 Task: For heading Calibri with Bold.  font size for heading24,  'Change the font style of data to'Bell MT.  and font size to 16,  Change the alignment of both headline & data to Align middle & Align Center.  In the sheet  DashboardBankStmtsbook
Action: Mouse moved to (198, 214)
Screenshot: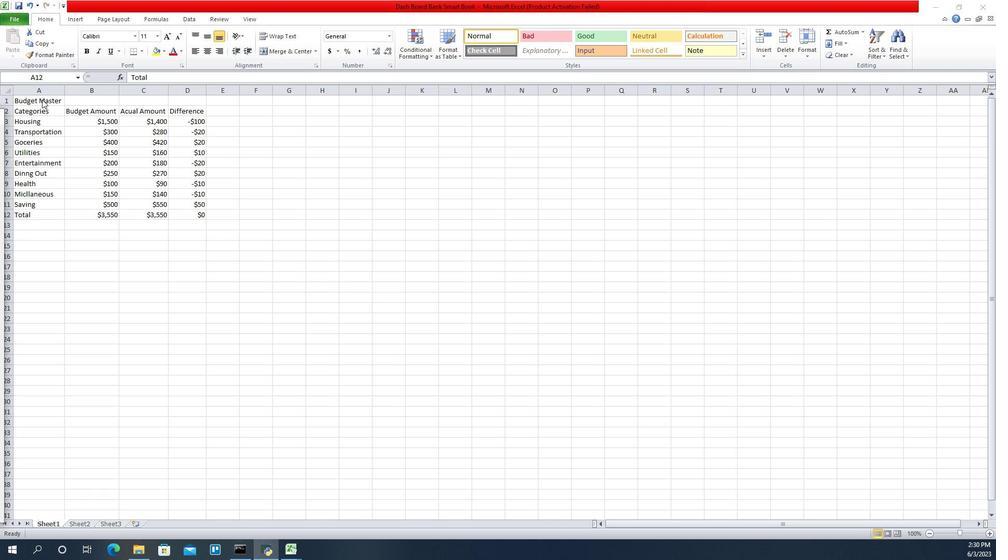 
Action: Mouse pressed left at (198, 214)
Screenshot: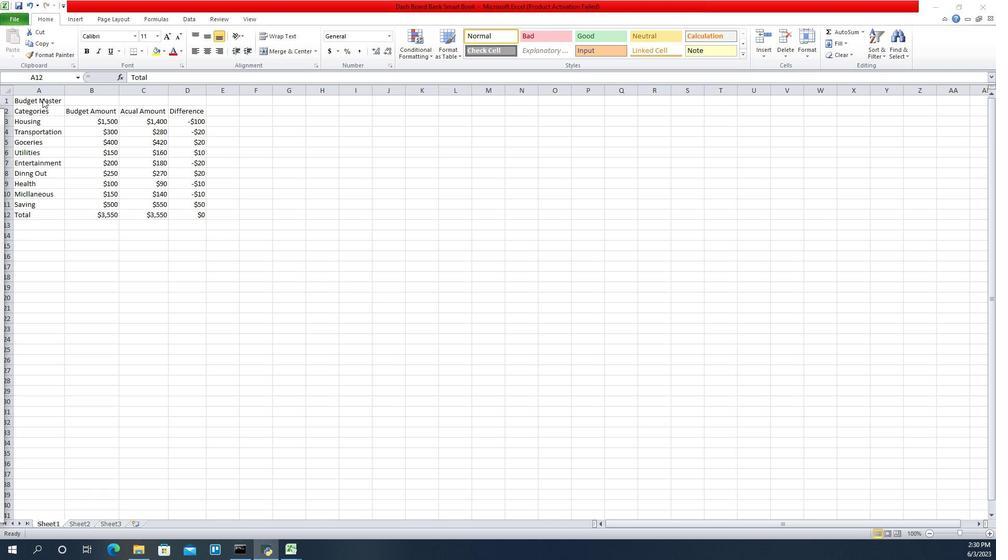 
Action: Mouse pressed left at (198, 214)
Screenshot: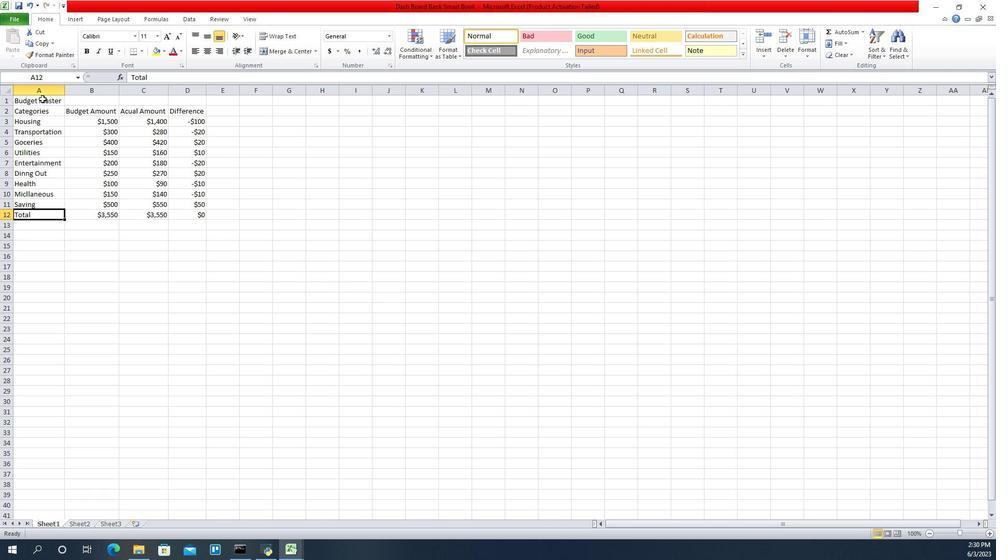 
Action: Mouse moved to (217, 194)
Screenshot: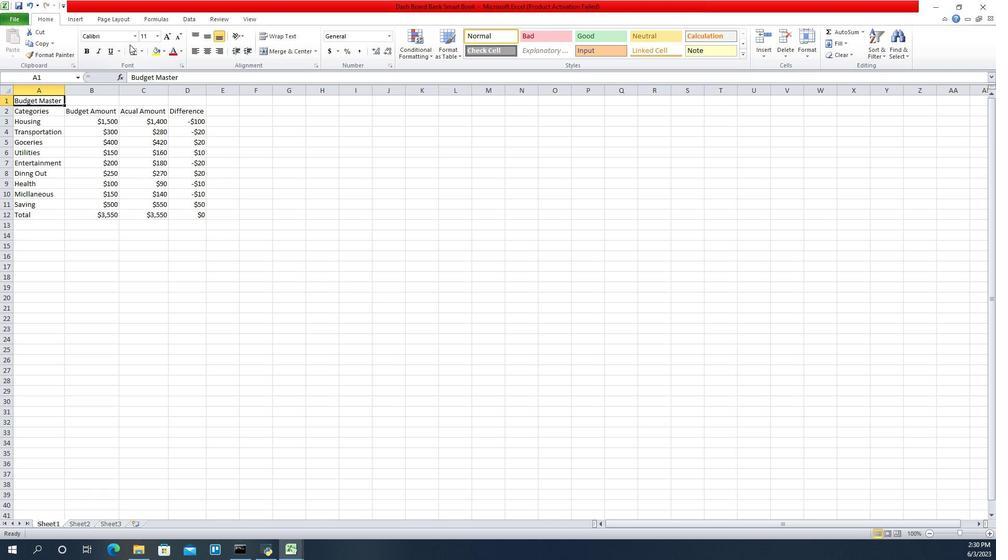 
Action: Mouse pressed left at (217, 194)
Screenshot: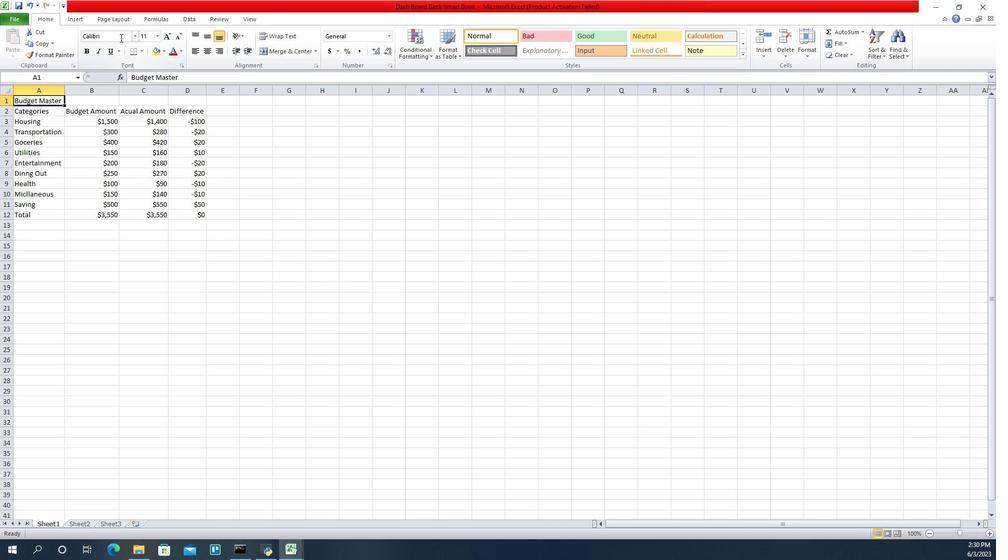 
Action: Key pressed cabliri<Key.enter>
Screenshot: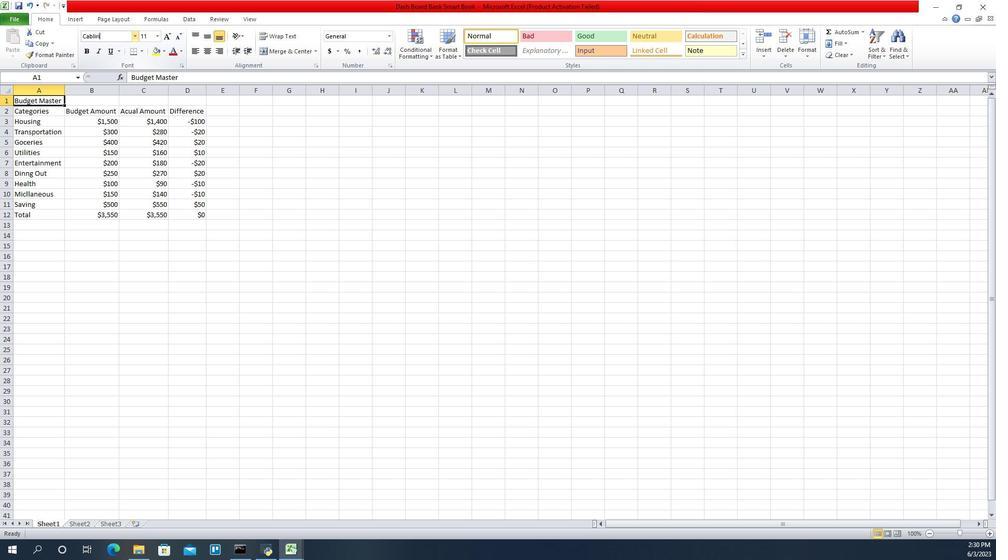 
Action: Mouse pressed left at (217, 194)
Screenshot: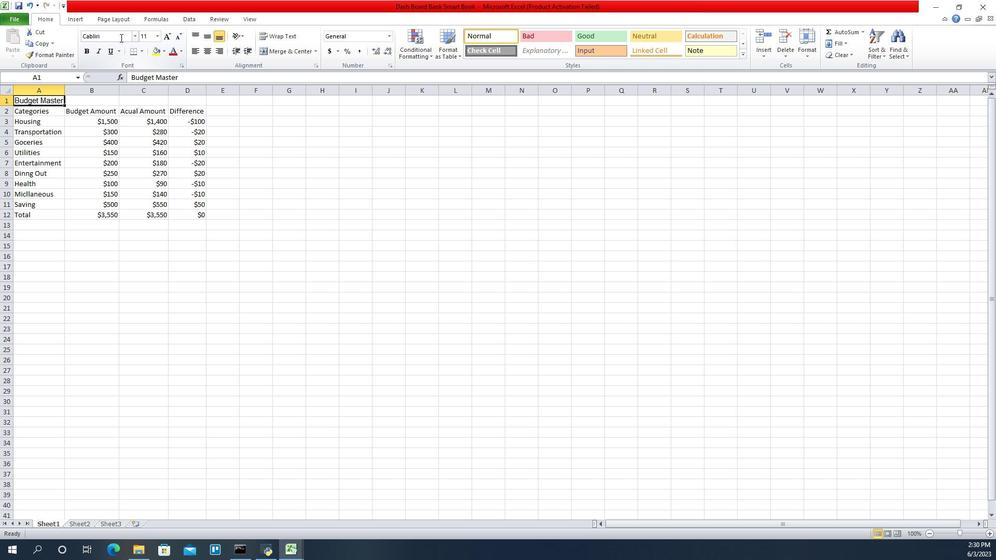 
Action: Key pressed calibr<Key.enter>
Screenshot: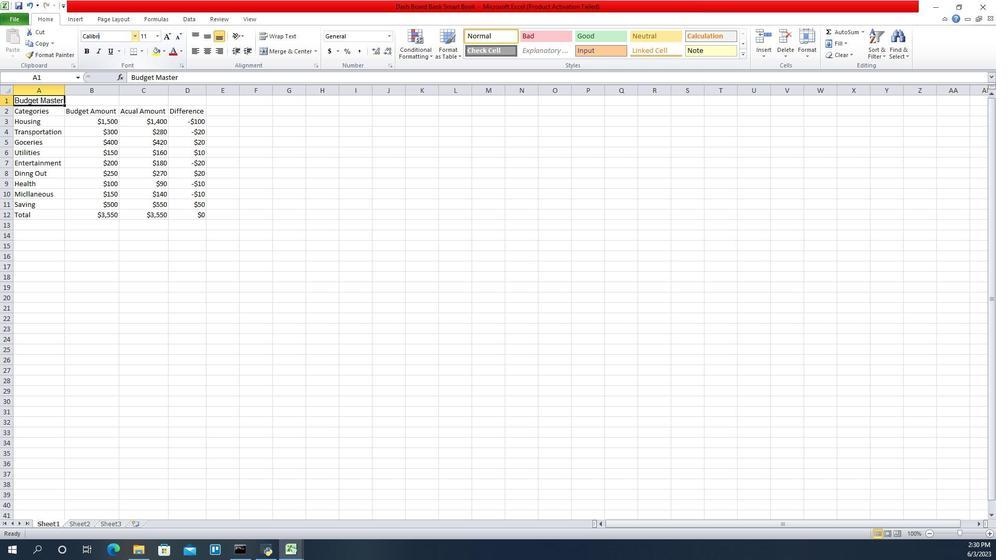 
Action: Mouse moved to (210, 198)
Screenshot: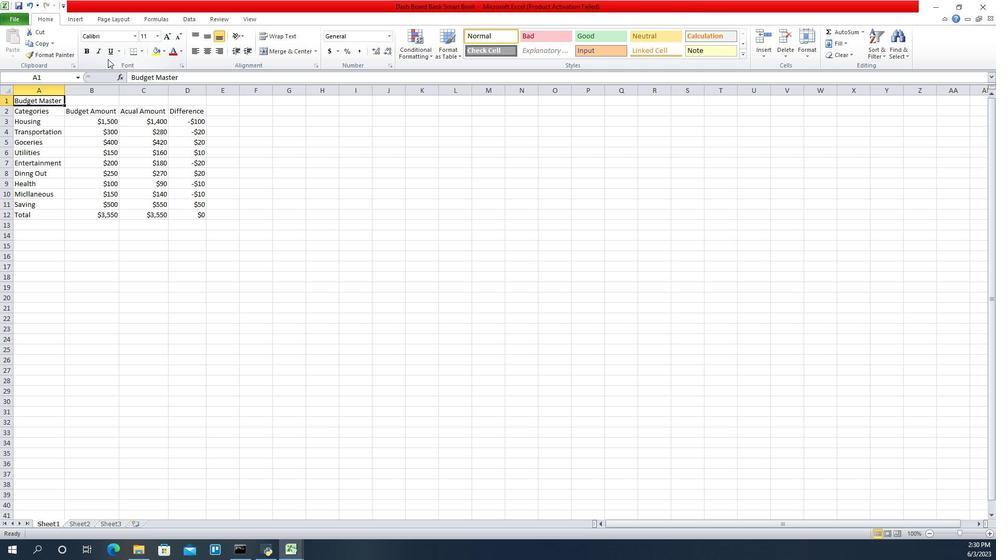 
Action: Mouse pressed left at (210, 198)
Screenshot: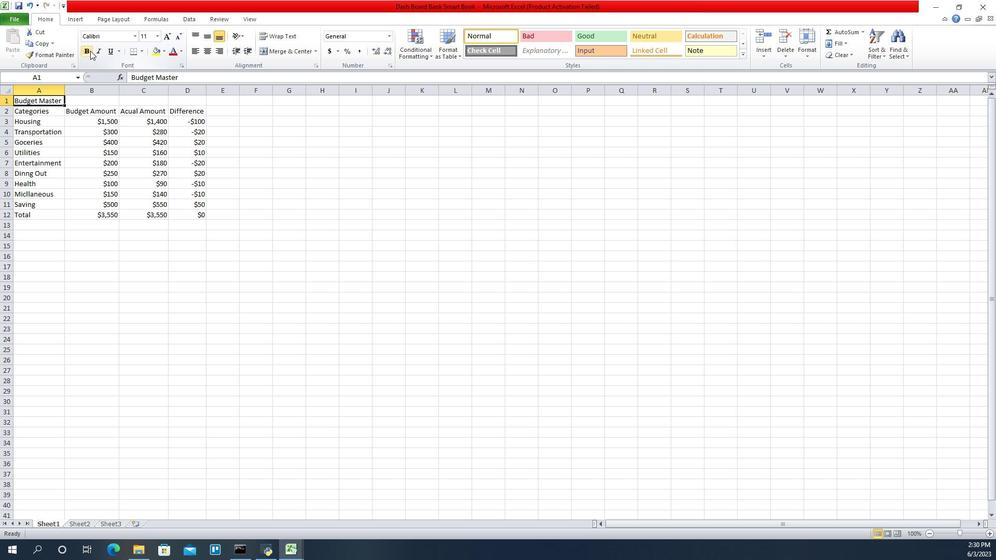 
Action: Mouse moved to (226, 193)
Screenshot: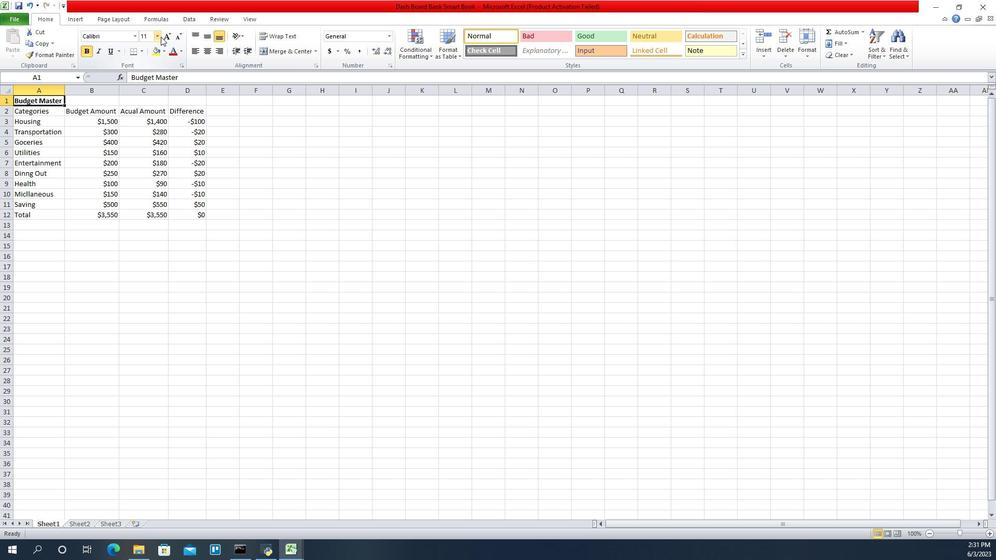 
Action: Mouse pressed left at (226, 193)
Screenshot: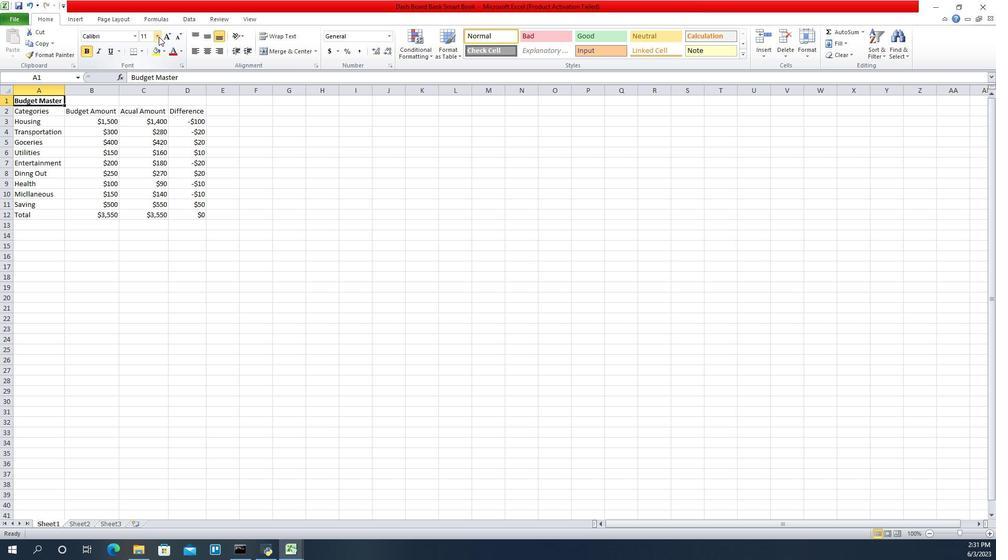 
Action: Mouse moved to (224, 227)
Screenshot: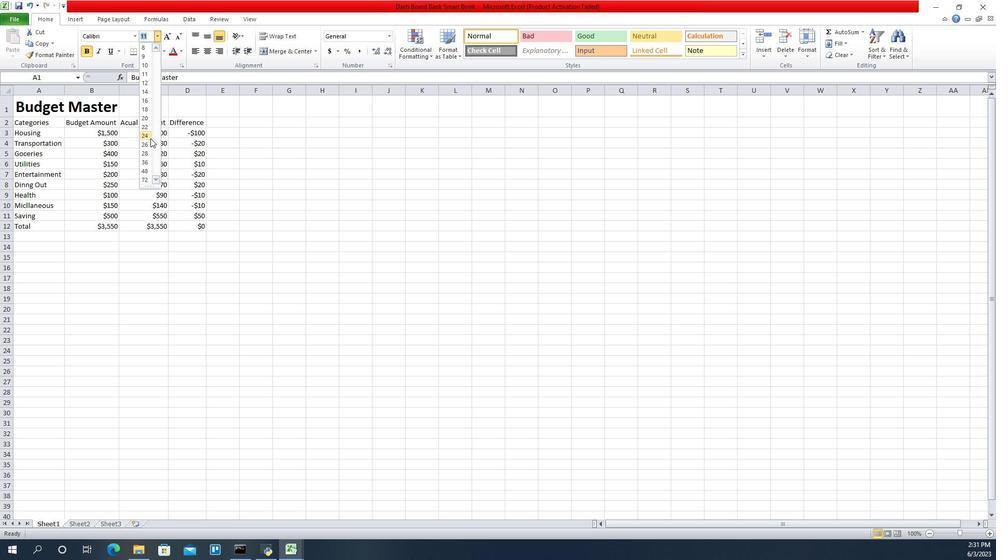 
Action: Mouse pressed left at (224, 227)
Screenshot: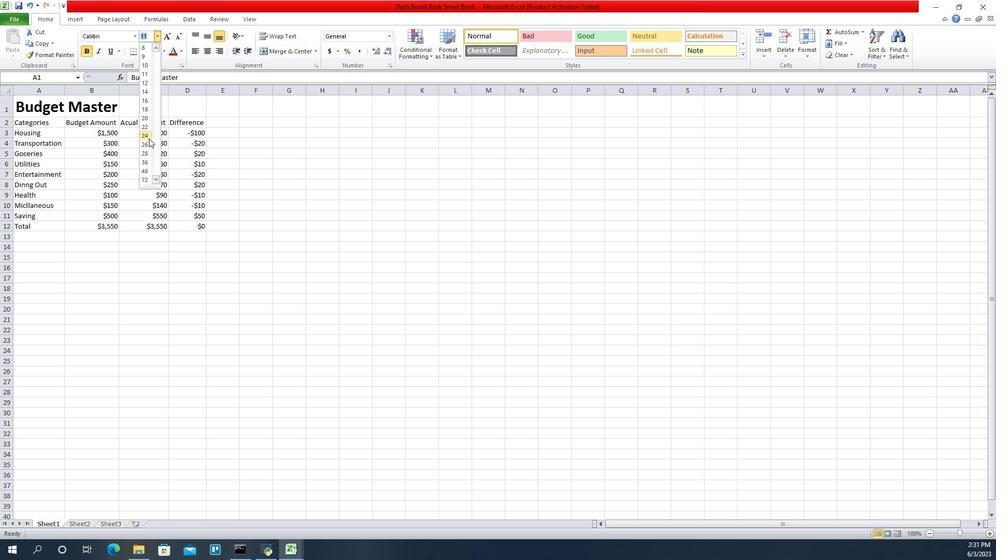 
Action: Mouse moved to (201, 218)
Screenshot: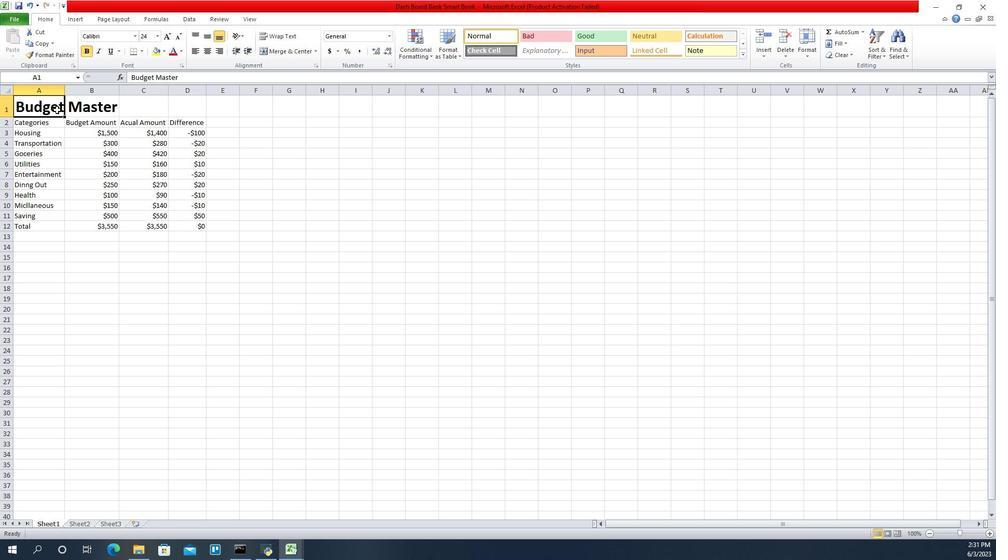 
Action: Mouse pressed left at (201, 218)
Screenshot: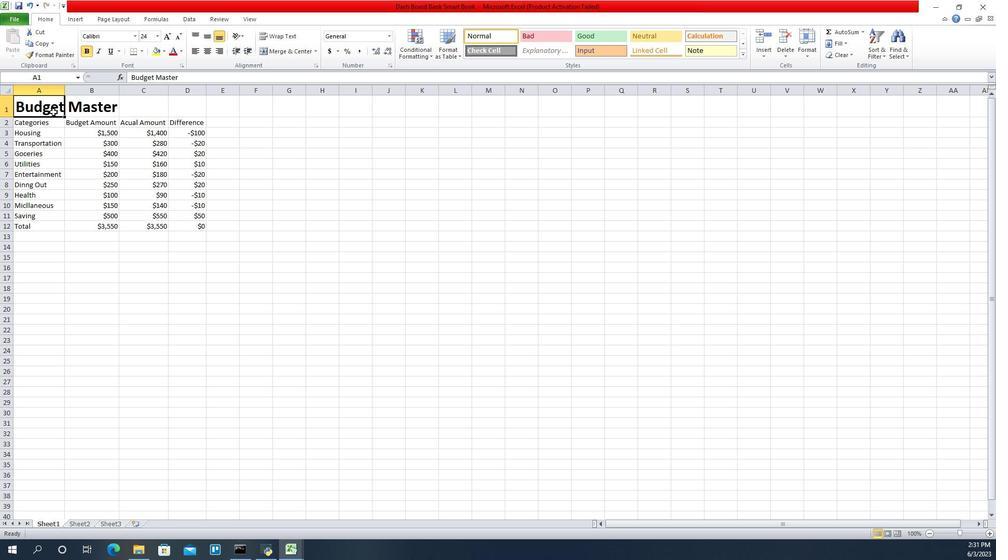 
Action: Mouse moved to (262, 199)
Screenshot: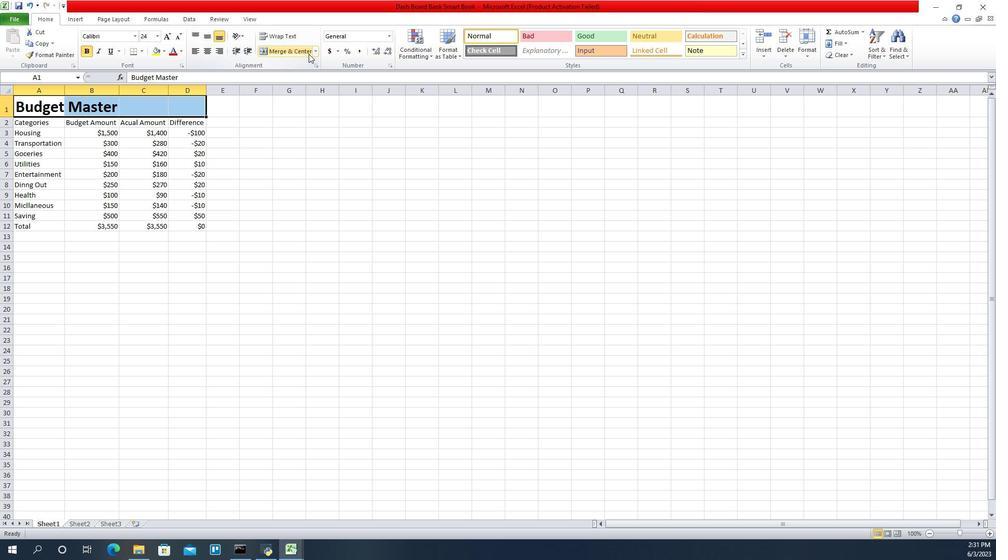 
Action: Mouse pressed left at (262, 199)
Screenshot: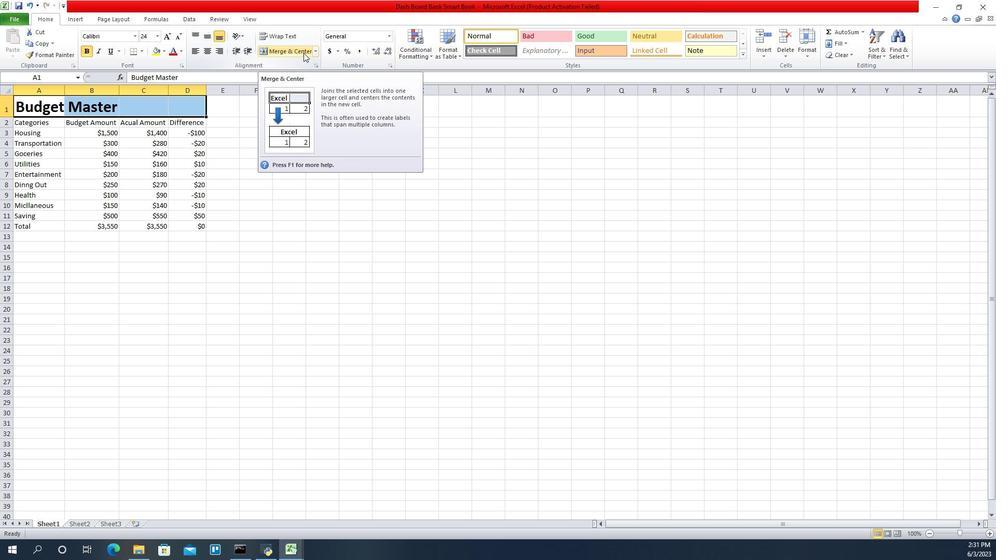 
Action: Mouse moved to (198, 222)
Screenshot: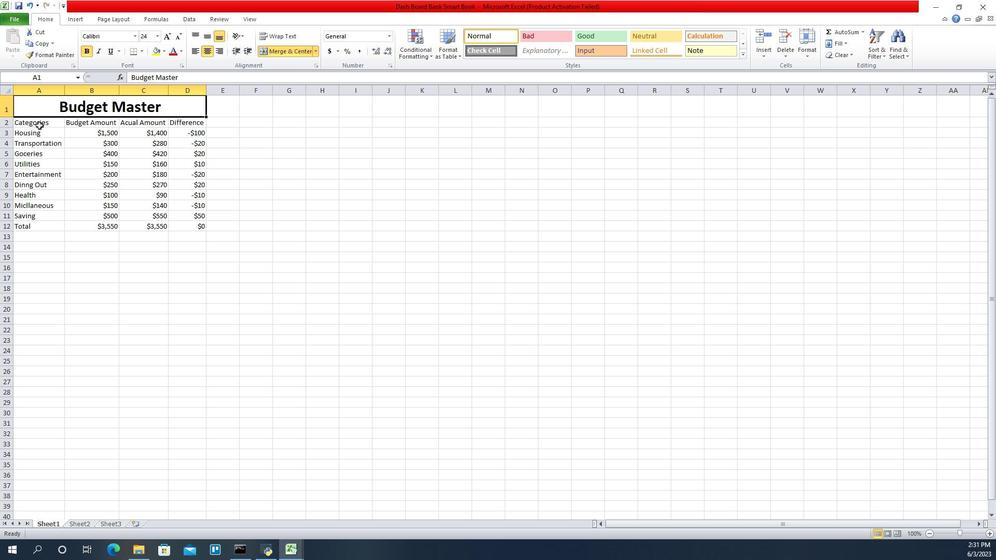 
Action: Mouse pressed left at (198, 222)
Screenshot: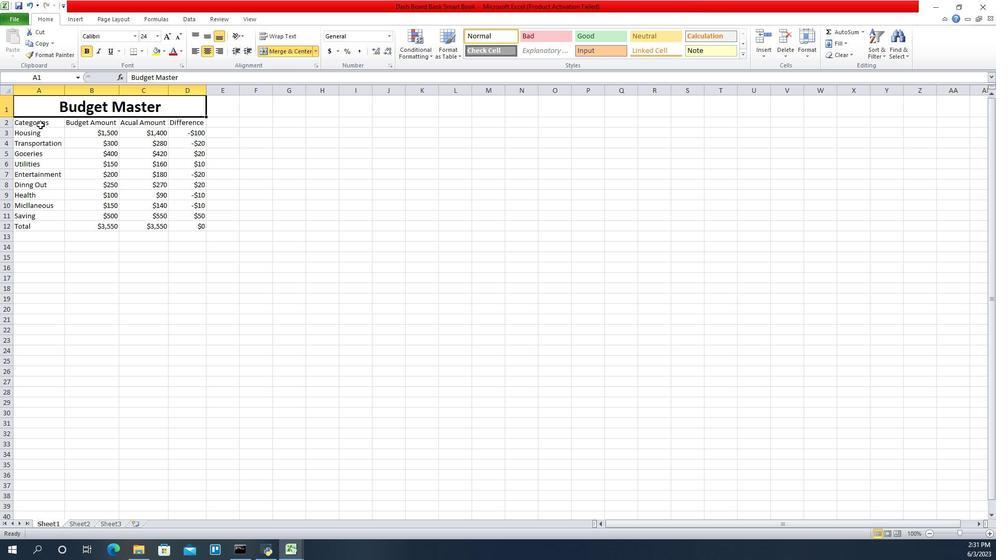 
Action: Mouse moved to (216, 193)
Screenshot: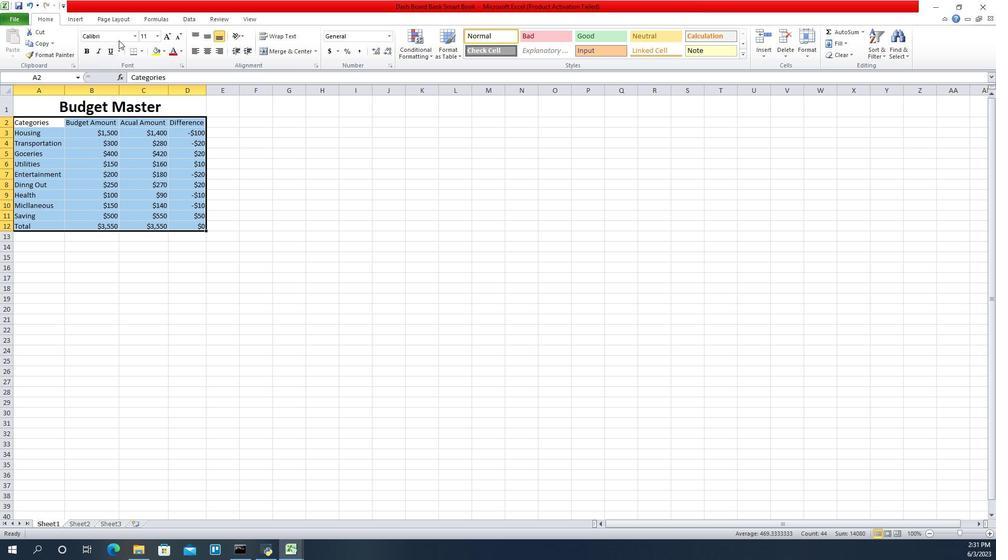 
Action: Mouse pressed left at (216, 193)
Screenshot: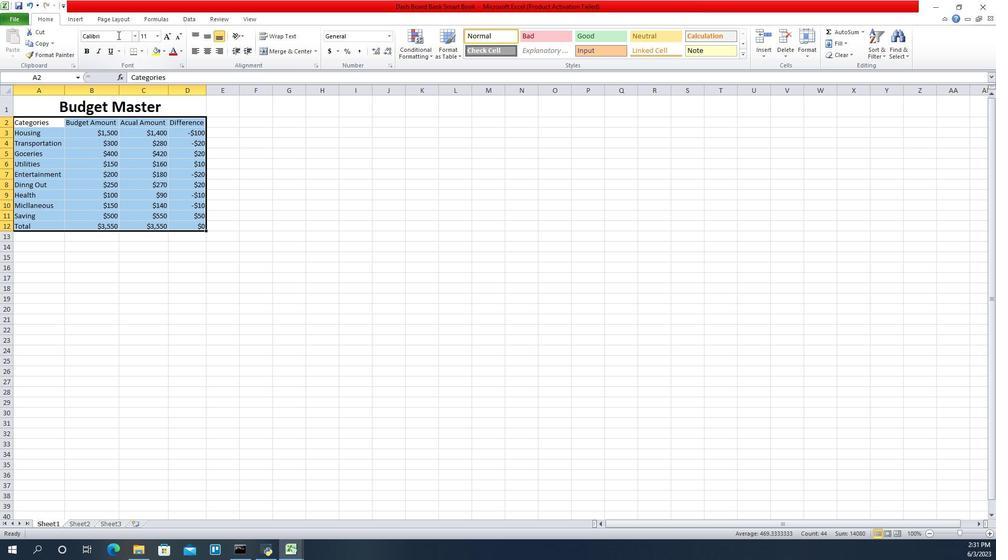 
Action: Key pressed bell<Key.space>mt<Key.enter>
Screenshot: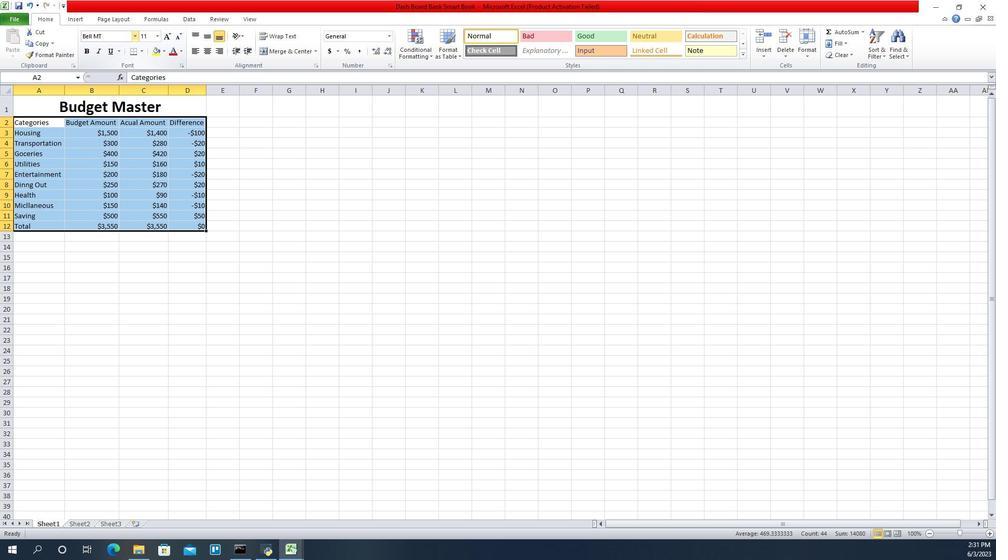 
Action: Mouse moved to (227, 193)
Screenshot: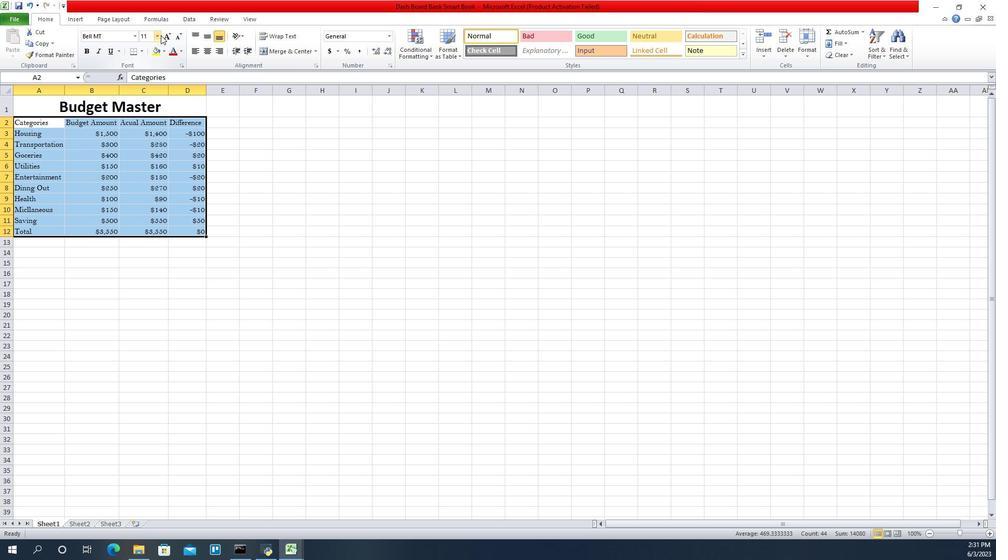 
Action: Mouse pressed left at (227, 193)
Screenshot: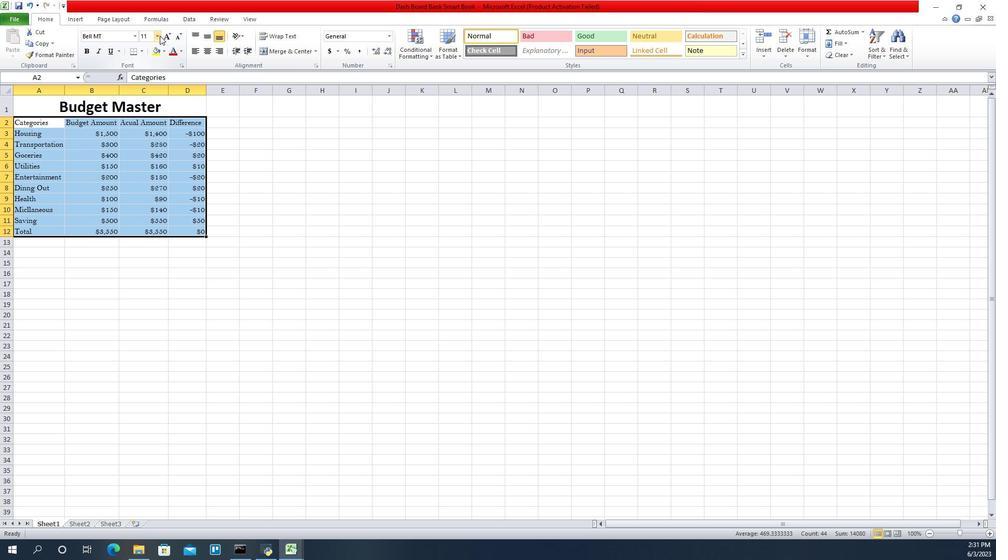 
Action: Mouse moved to (224, 215)
Screenshot: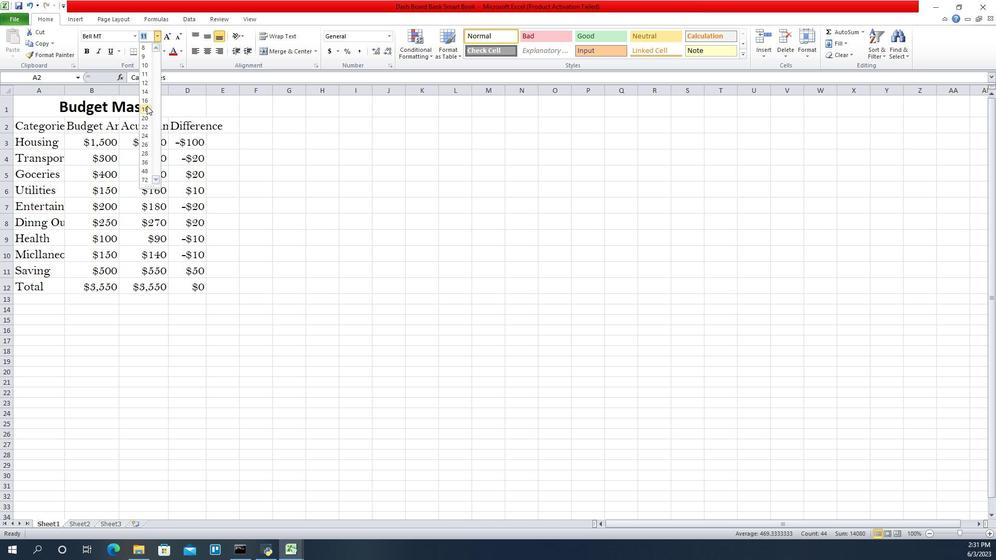 
Action: Mouse pressed left at (224, 215)
Screenshot: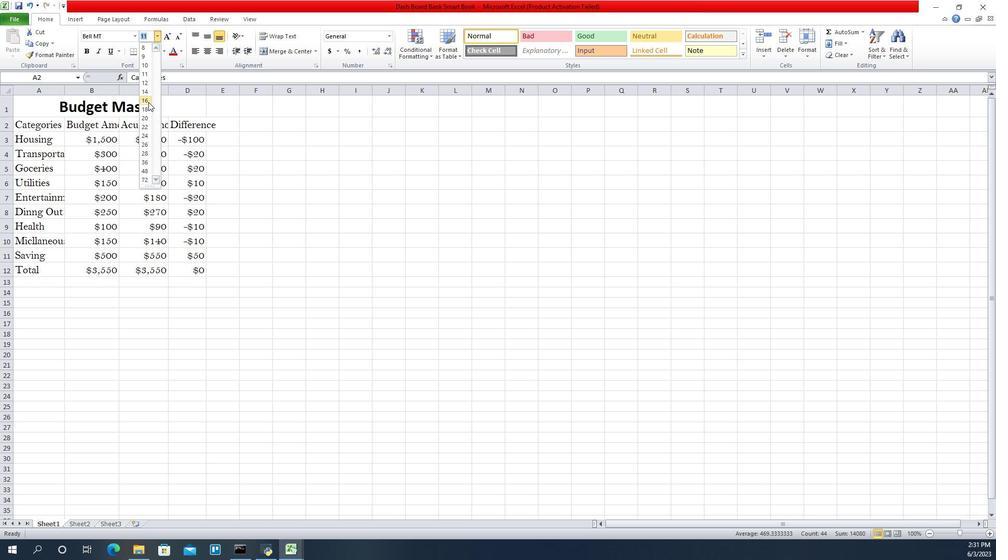 
Action: Mouse moved to (201, 215)
Screenshot: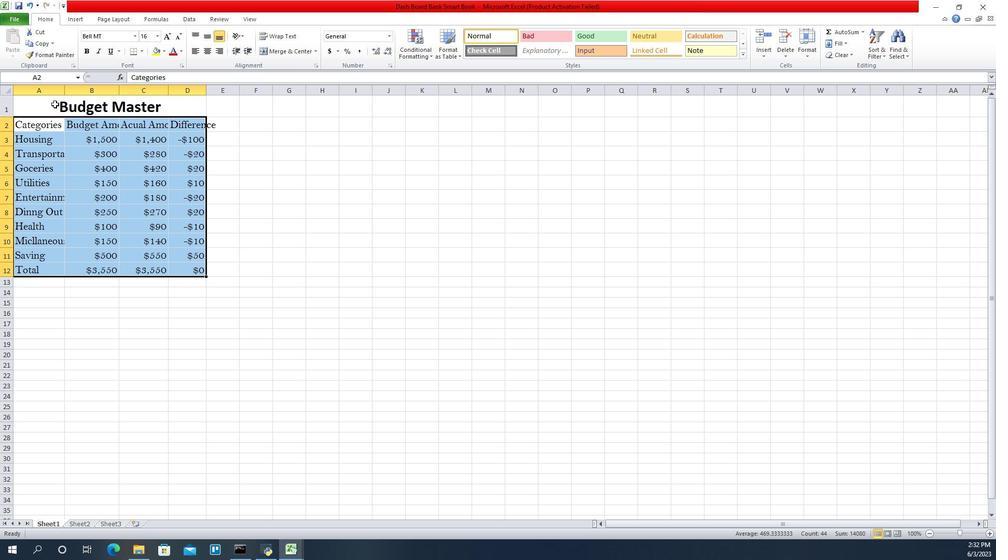 
Action: Mouse pressed left at (201, 215)
Screenshot: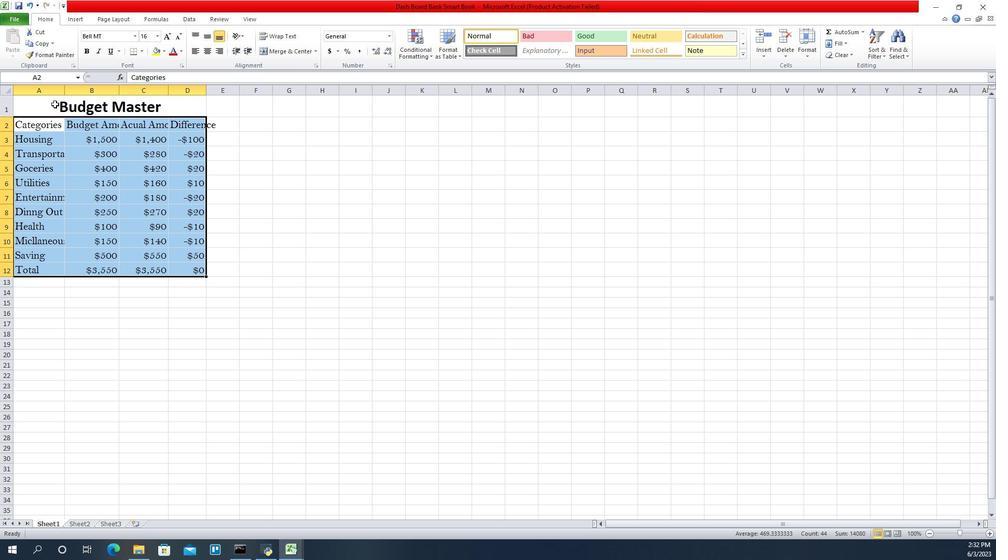
Action: Mouse moved to (239, 194)
Screenshot: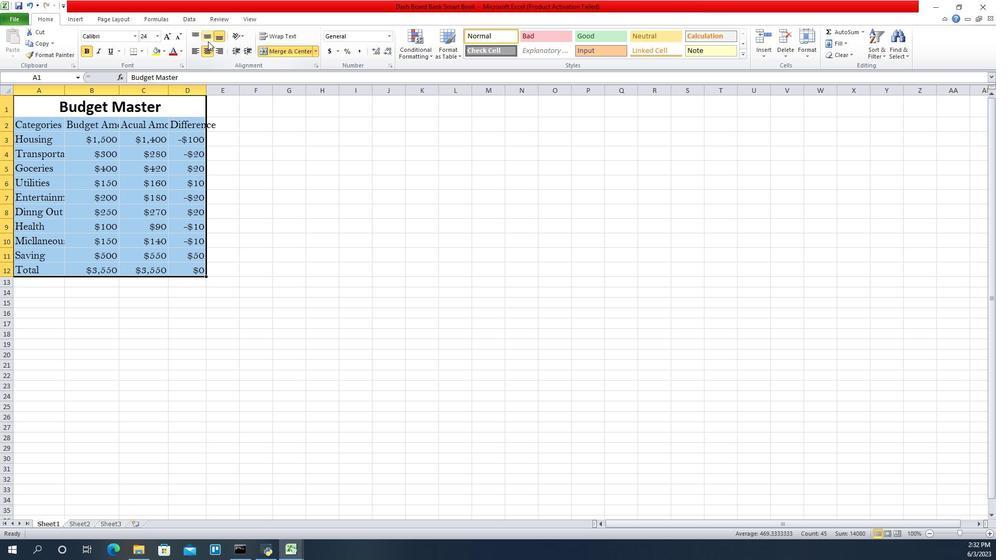 
Action: Mouse pressed left at (239, 194)
Screenshot: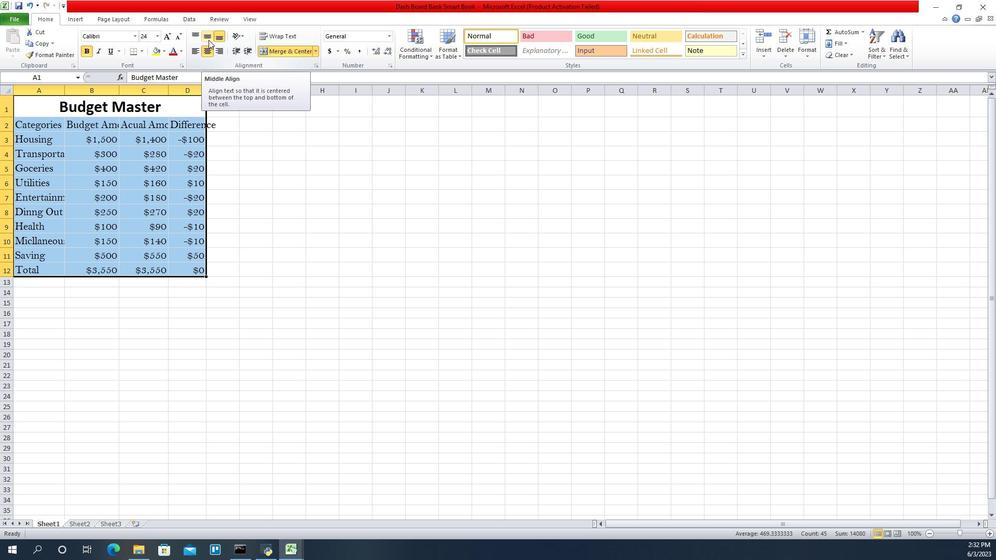 
Action: Mouse moved to (238, 198)
Screenshot: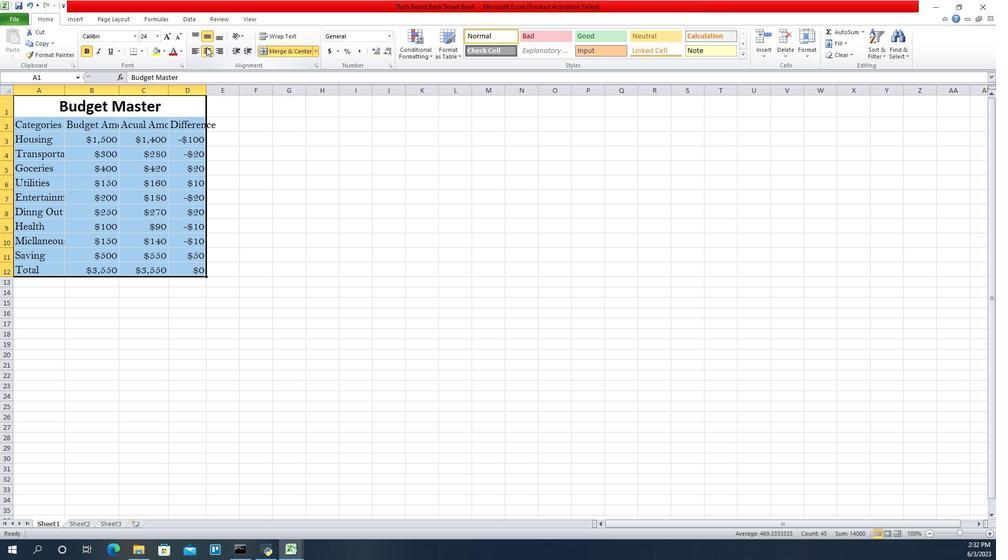 
Action: Mouse pressed left at (238, 198)
Screenshot: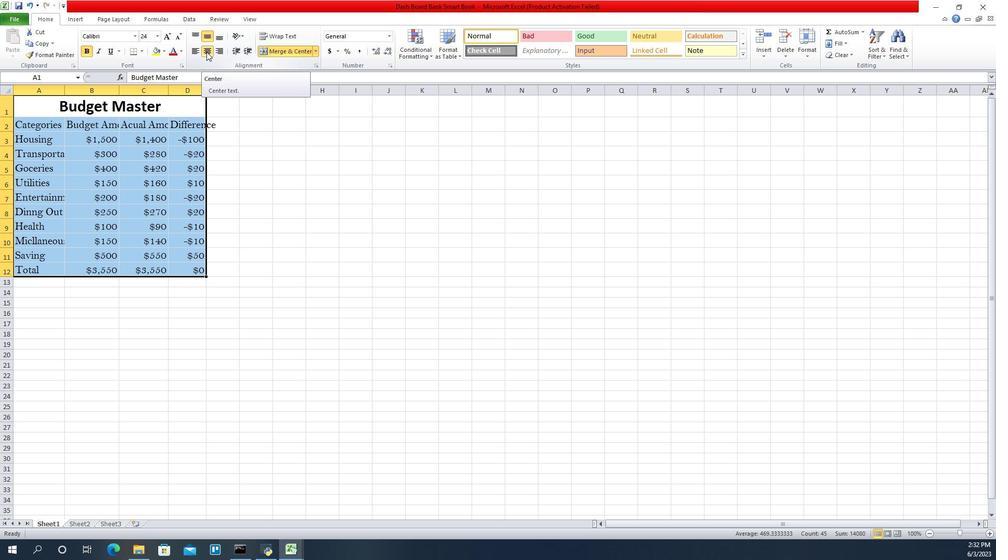 
Action: Mouse pressed left at (238, 198)
Screenshot: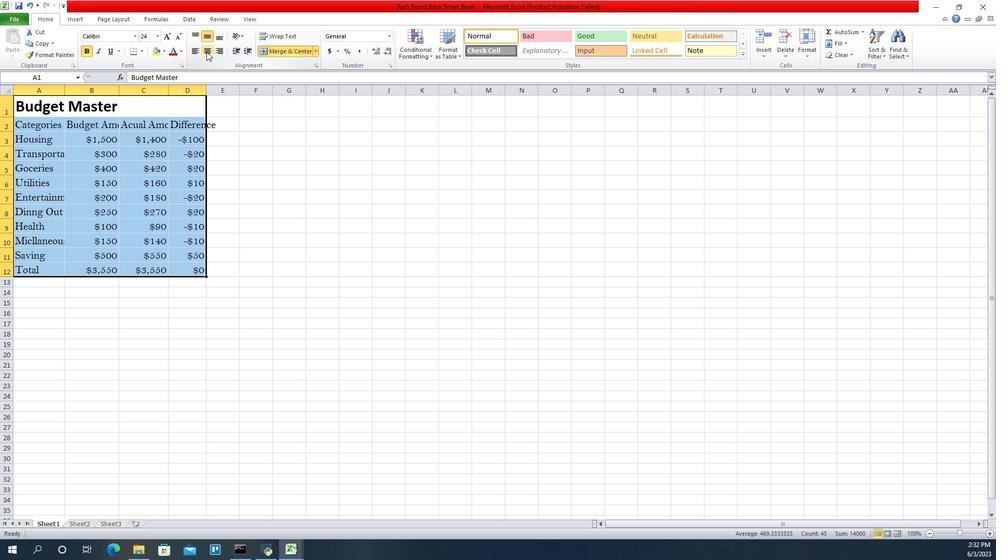 
Action: Mouse moved to (199, 211)
Screenshot: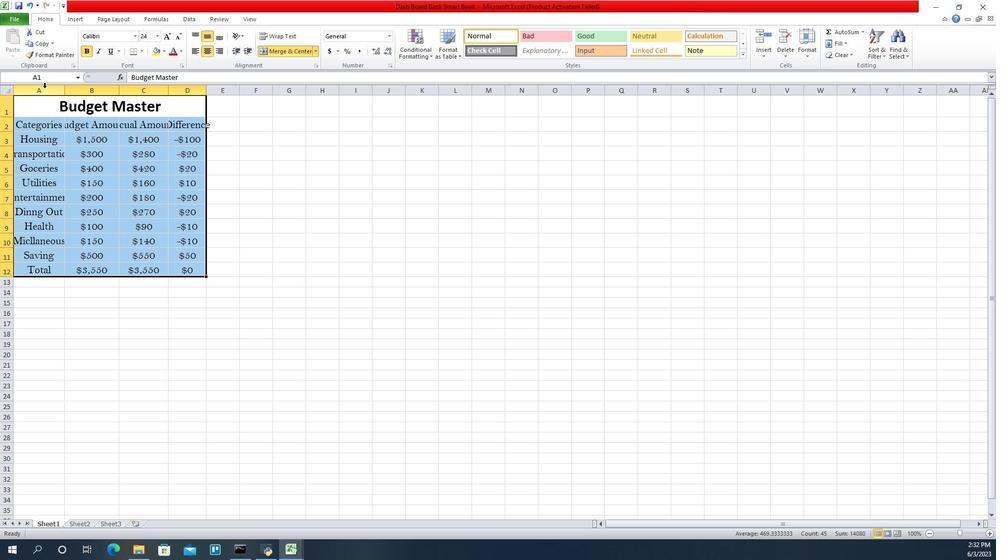 
Action: Mouse pressed left at (199, 211)
Screenshot: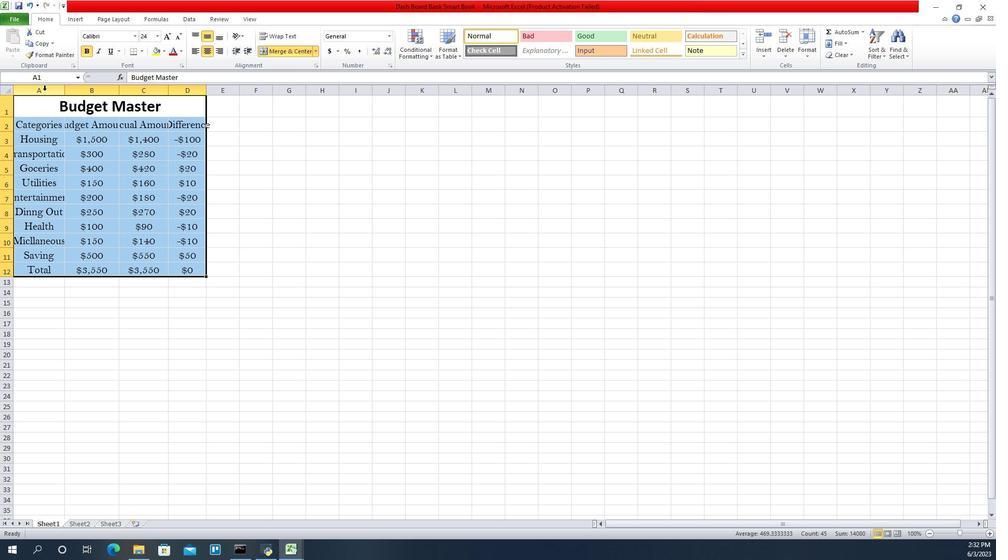 
Action: Mouse moved to (238, 212)
Screenshot: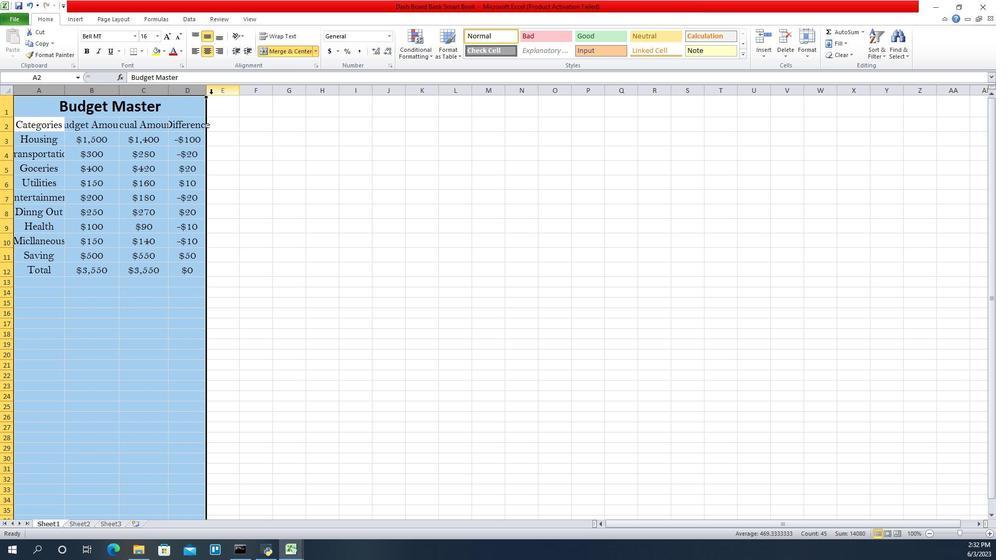 
Action: Mouse pressed left at (238, 212)
Screenshot: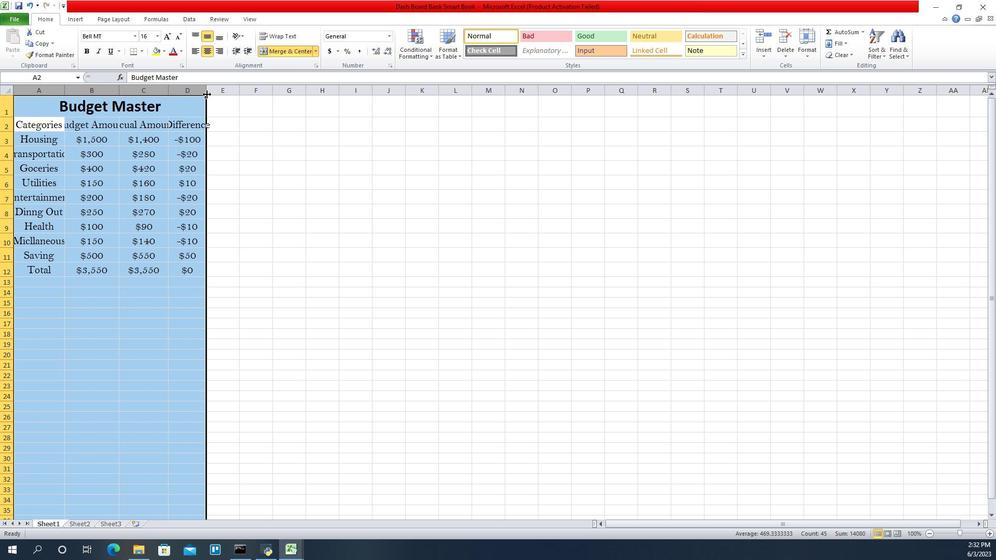 
Action: Mouse pressed left at (238, 212)
Screenshot: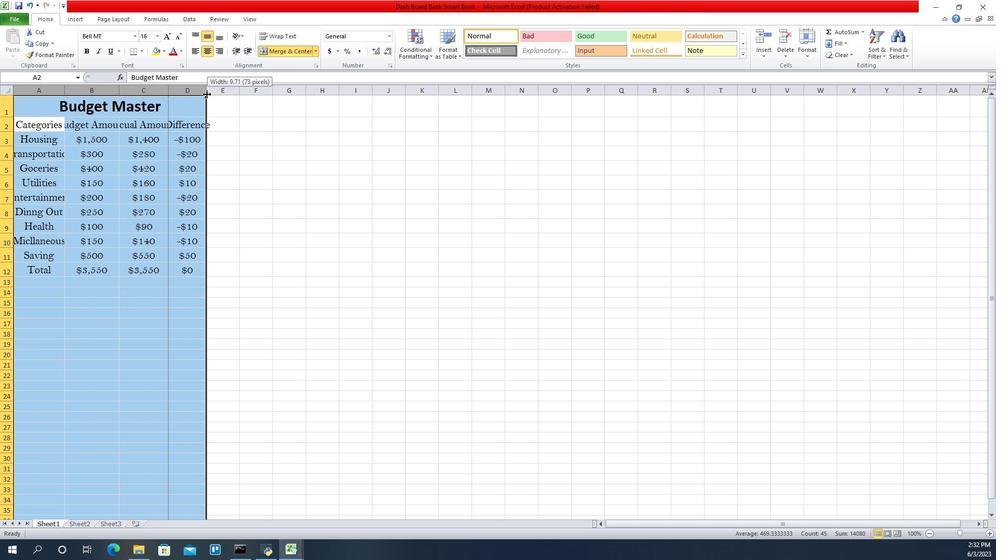 
Action: Mouse moved to (250, 274)
Screenshot: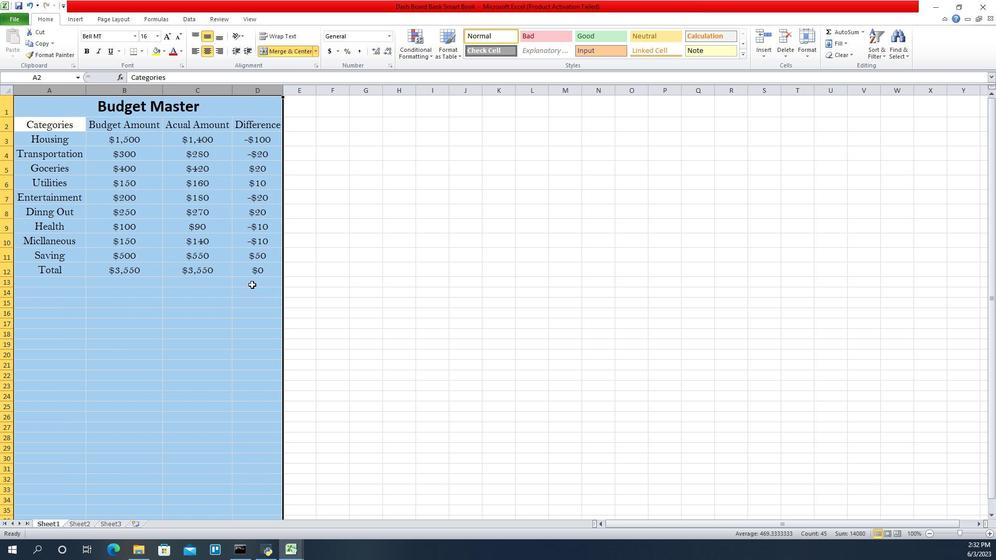 
Action: Mouse pressed left at (250, 274)
Screenshot: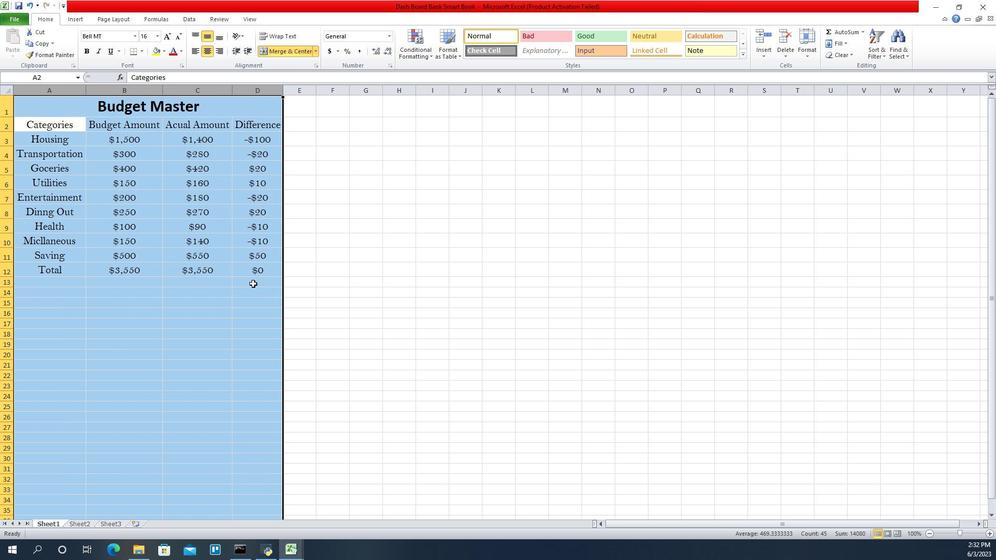
Action: Key pressed ctrl+S
Screenshot: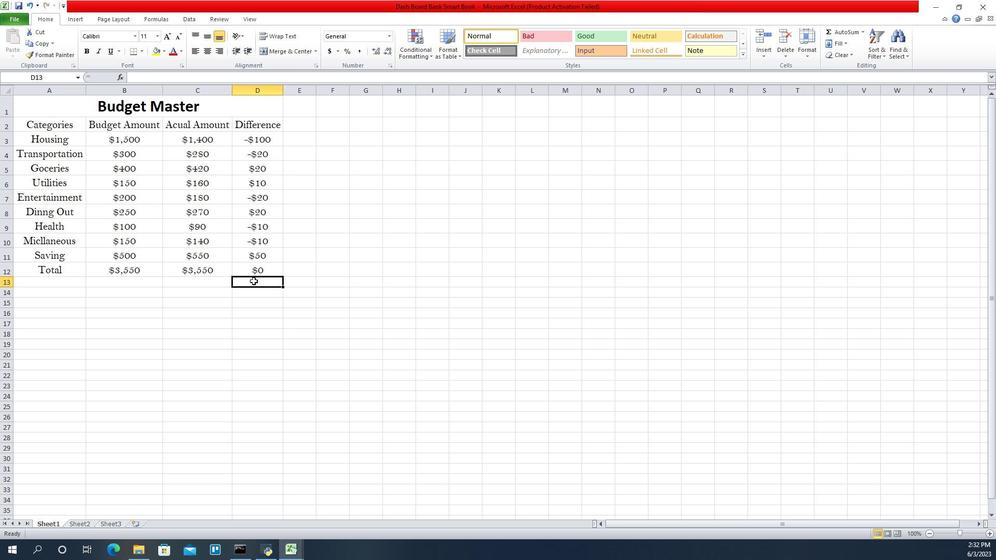 
